 Task: Initialize a new Git repository for an open-source project.
Action: Mouse moved to (1019, 242)
Screenshot: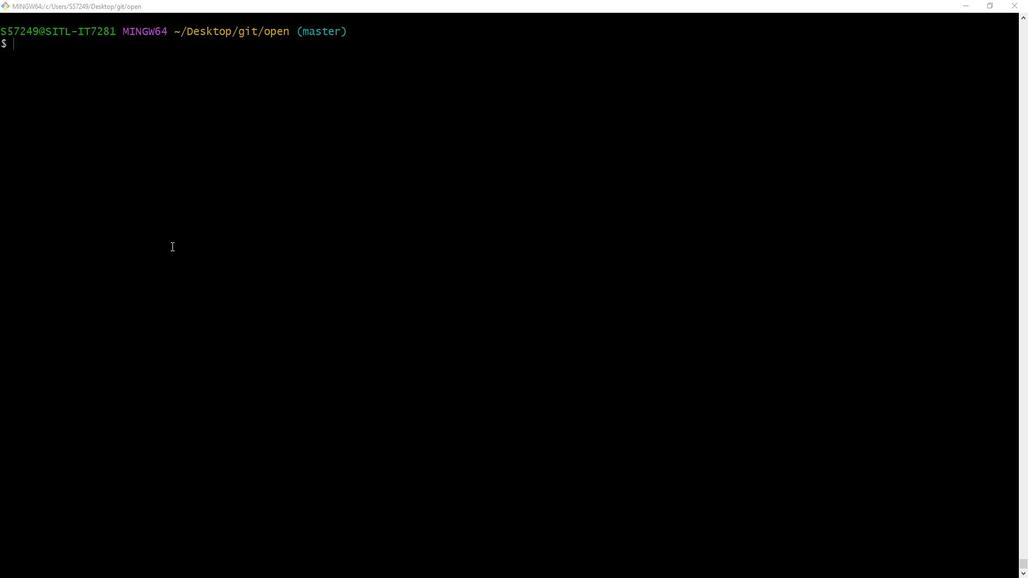 
Action: Mouse pressed left at (1019, 242)
Screenshot: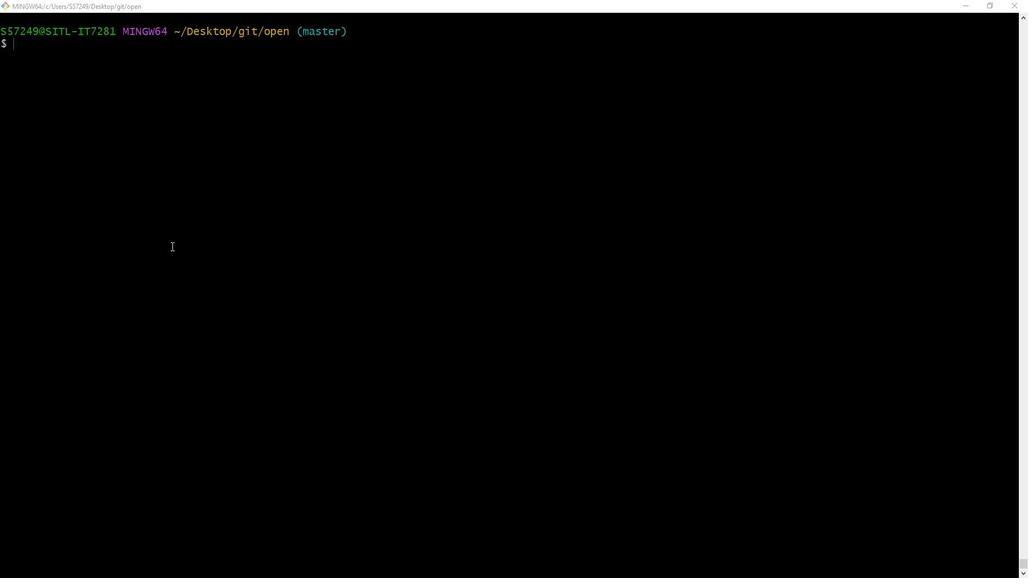 
Action: Mouse pressed left at (1019, 242)
Screenshot: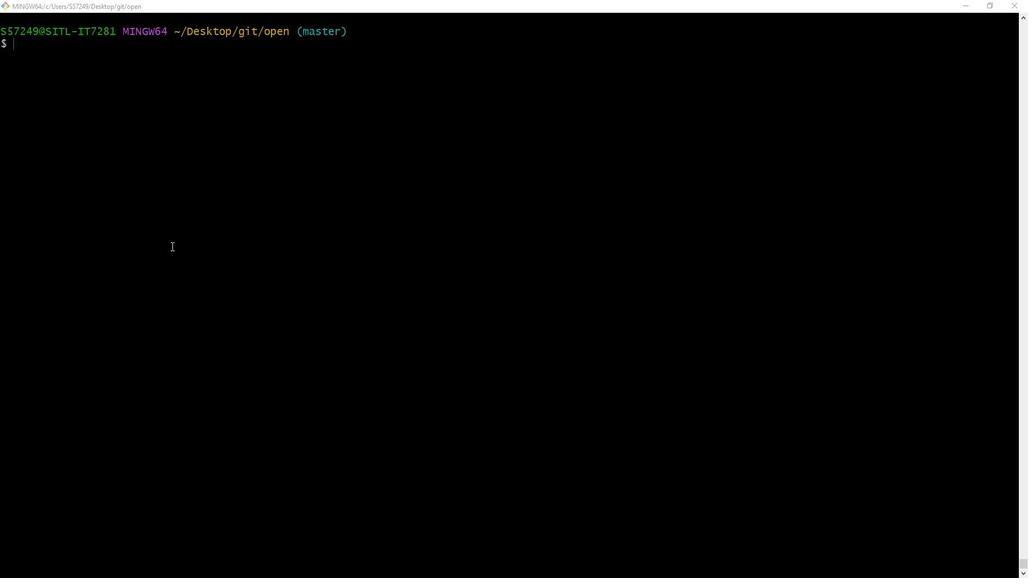 
Action: Key pressed giitt<Key.space>inniitt<Key.space><Key.enter>ggiit<Key.space>stattus<Key.enter>ttouuch<Key.space>hhelllo<Key.shift_r><Key.shift_r>_worrlldd..jss<Key.enter><Key.enter>ggiit<Key.space>sttaattus<Key.enter>gitt<Key.space>addd<Key.space>hhelllo<Key.shift_r>_wwoorldd.jss<Key.enter>ggitt<Key.space>staatuus<Key.enter>gitt<Key.space>mm<Key.backspace><Key.backspace>coommmiit<Key.space><Key.space>-mm<Key.space><Key.shift_r><Key.shift_r><Key.shift_r><Key.shift_r>""<Key.shift_r>Firrst<Key.space><Key.space>commmiit<Key.space><Key.space>iinnt<Key.space><Key.space>h<Key.backspace><Key.backspace><Key.backspace><Key.backspace><Key.backspace><Key.space><Key.space><Key.backspace><Key.backspace>n<Key.space>thhiiss<Key.space>reppossitoory<Key.shift_r><Key.shift_r>"<Key.enter>
Screenshot: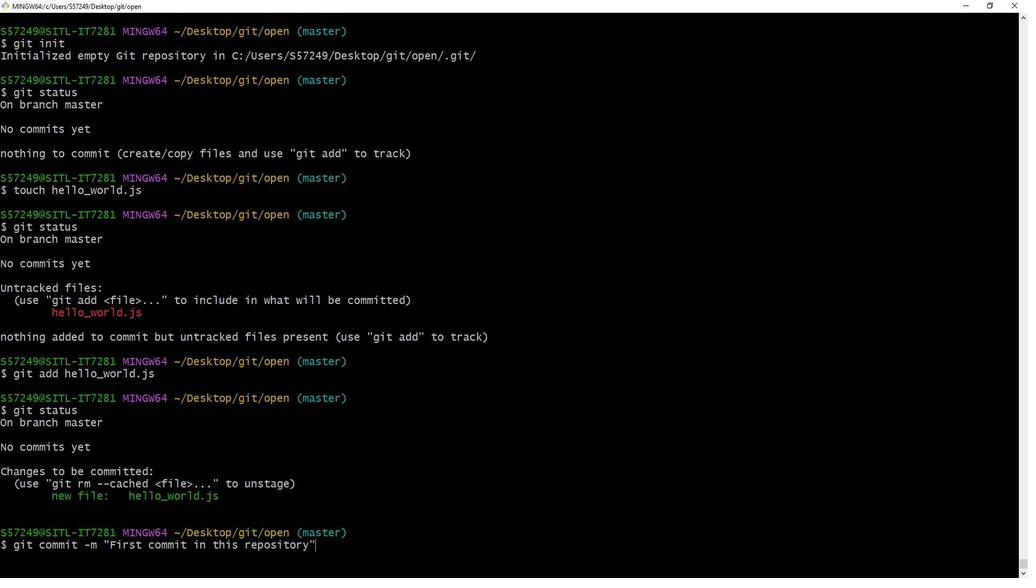 
Action: Mouse moved to (580, 334)
Screenshot: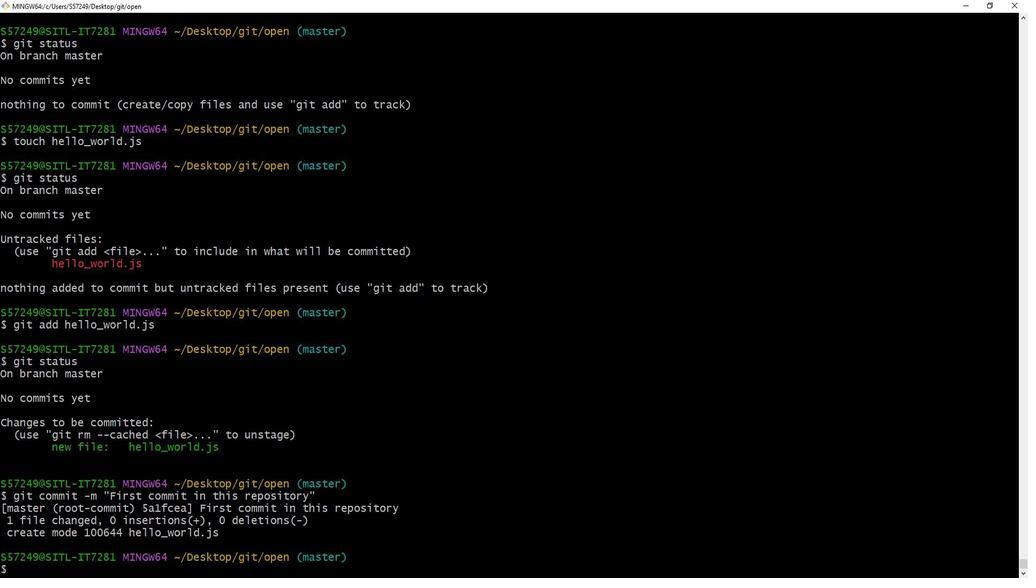 
Action: Mouse pressed left at (580, 334)
Screenshot: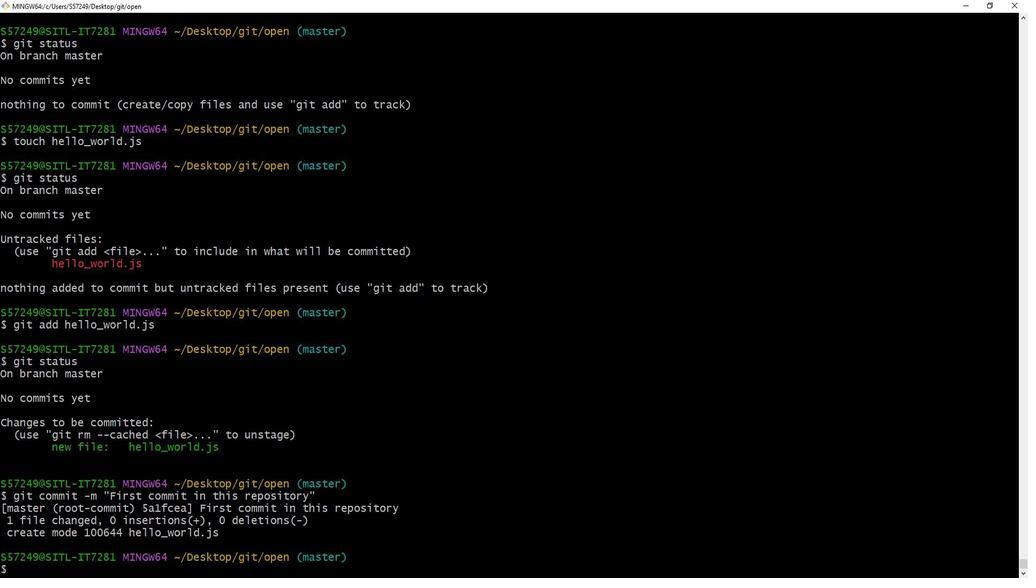 
Action: Mouse pressed left at (580, 334)
Screenshot: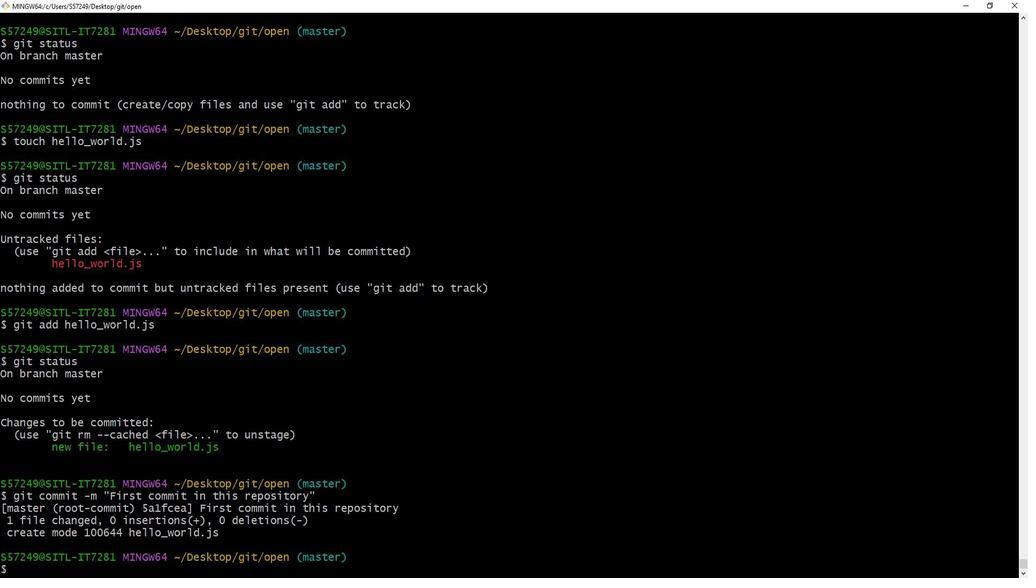 
Action: Mouse moved to (462, 313)
Screenshot: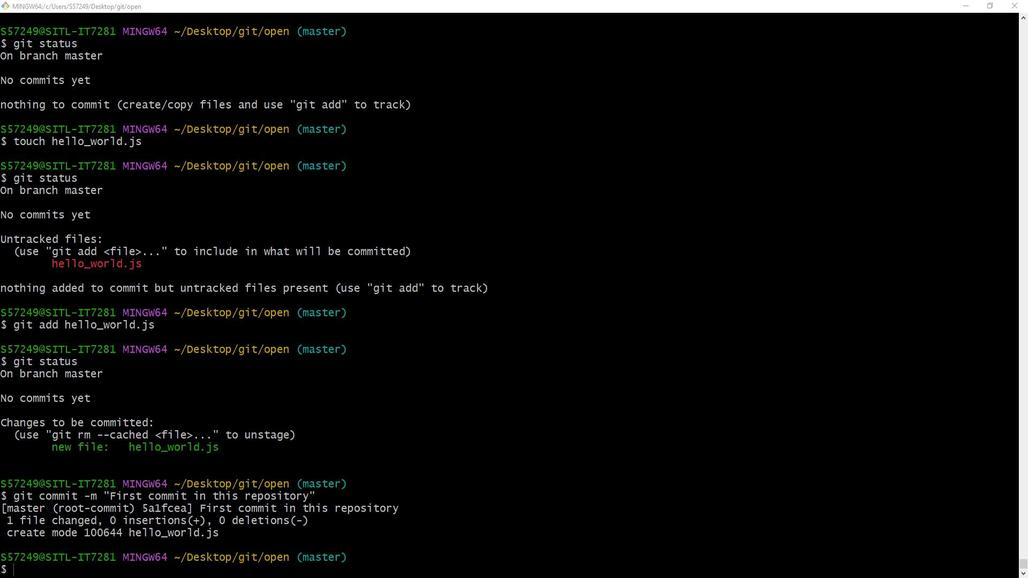 
Action: Mouse pressed left at (462, 313)
Screenshot: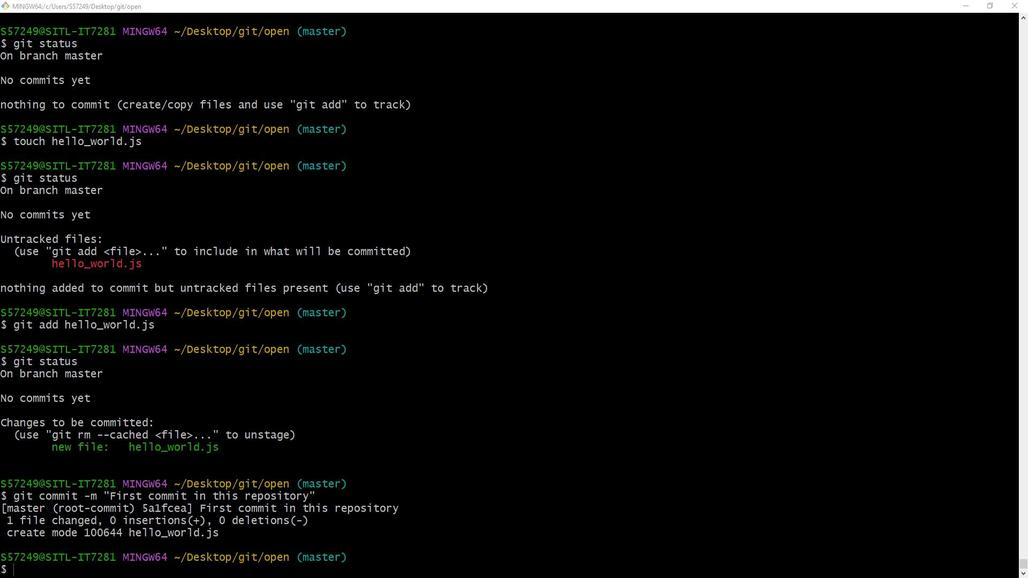 
Action: Mouse moved to (479, 365)
Screenshot: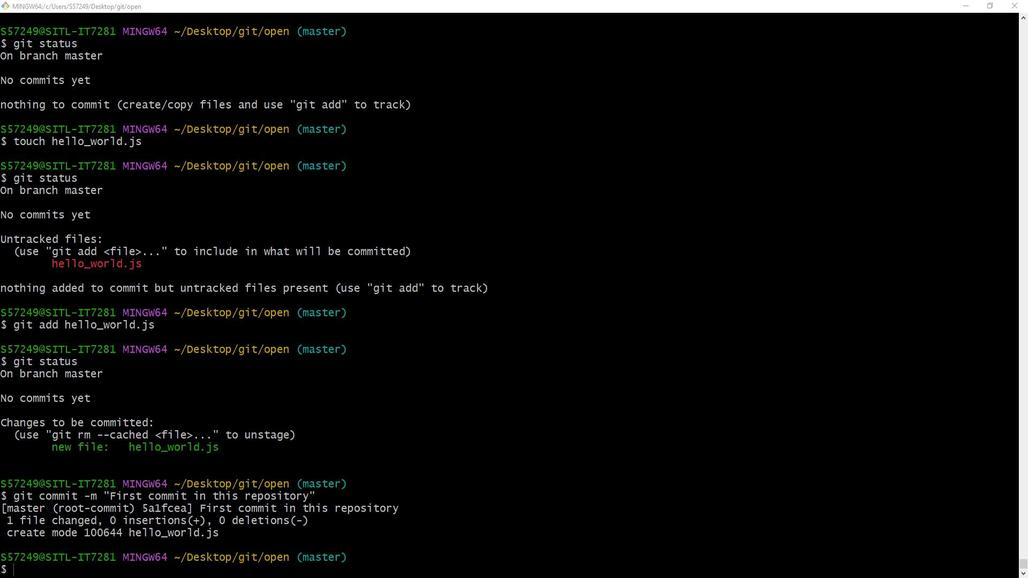 
Action: Mouse pressed left at (479, 365)
Screenshot: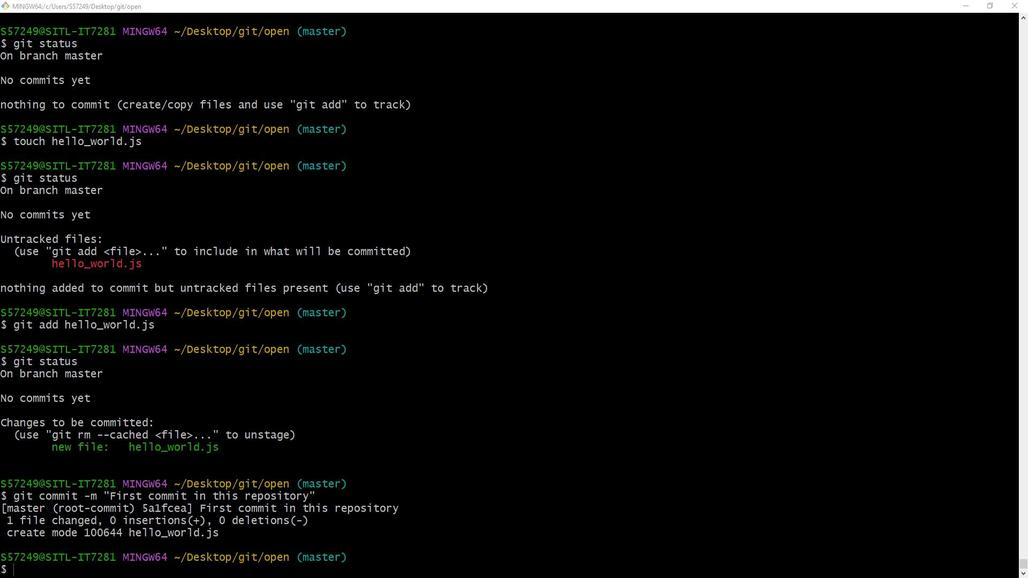 
Action: Mouse moved to (499, 317)
Screenshot: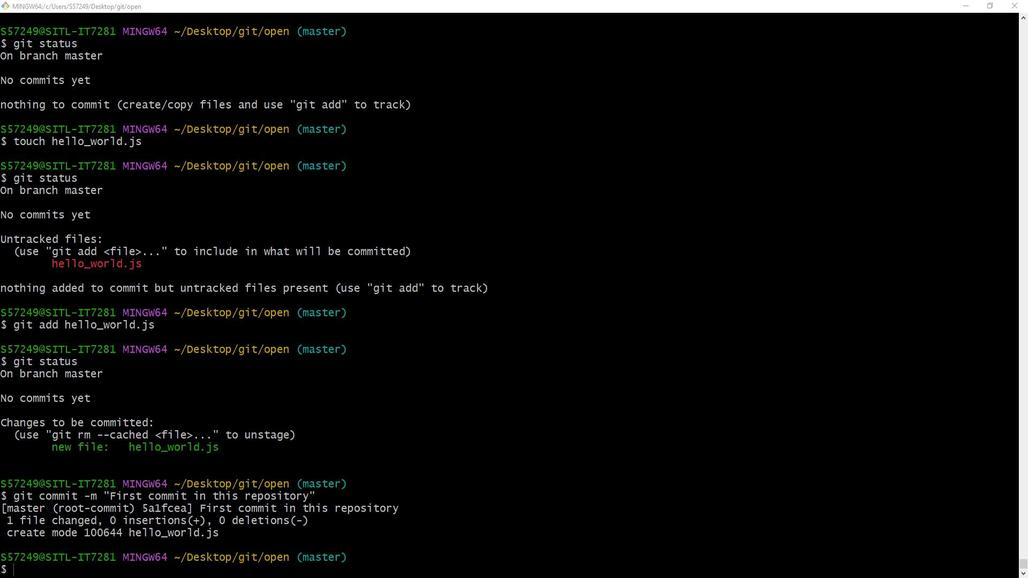 
Action: Mouse pressed left at (499, 317)
Screenshot: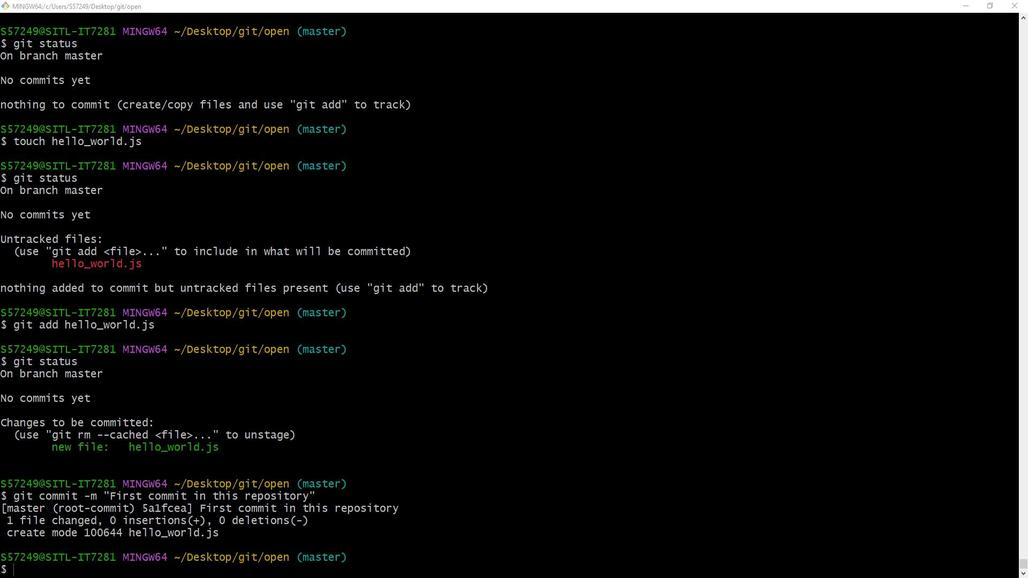 
